 Task: Create a due date automation trigger when advanced on, 2 working days after a card is due add dates without a complete due date at 11:00 AM.
Action: Mouse moved to (1153, 89)
Screenshot: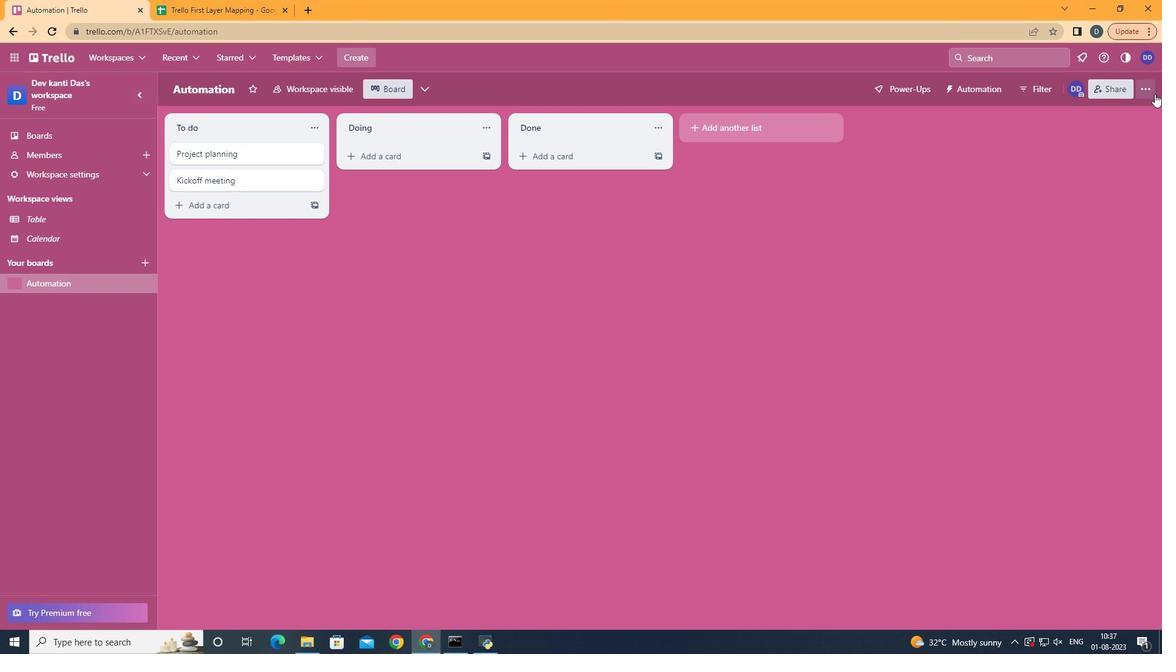 
Action: Mouse pressed left at (1153, 89)
Screenshot: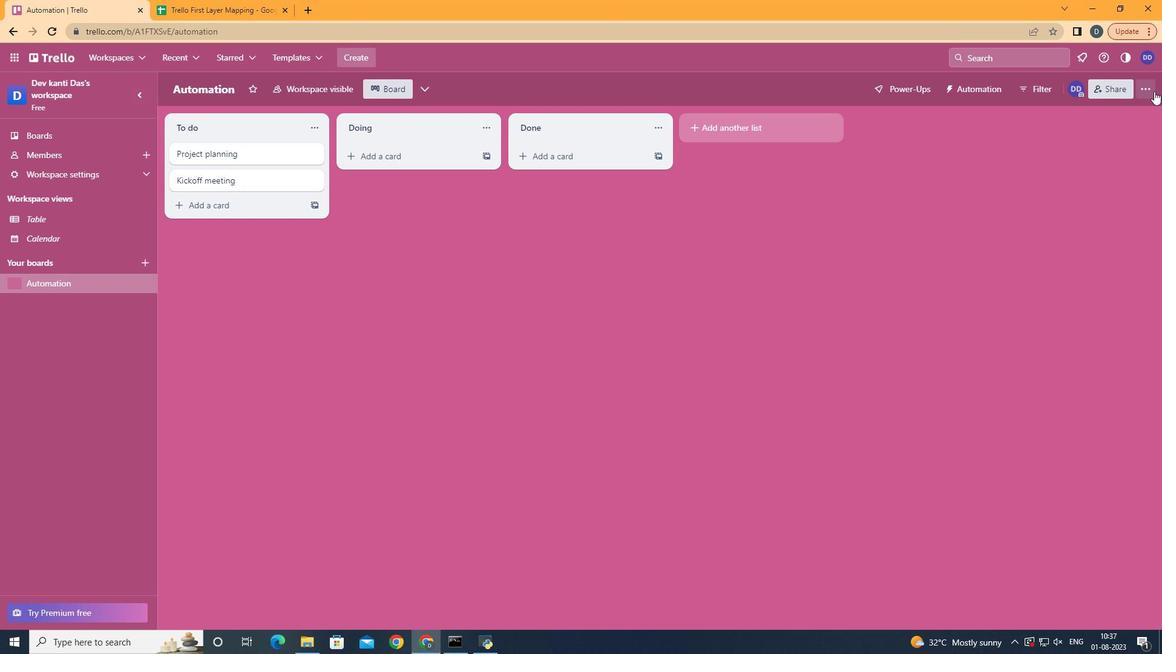 
Action: Mouse moved to (1026, 270)
Screenshot: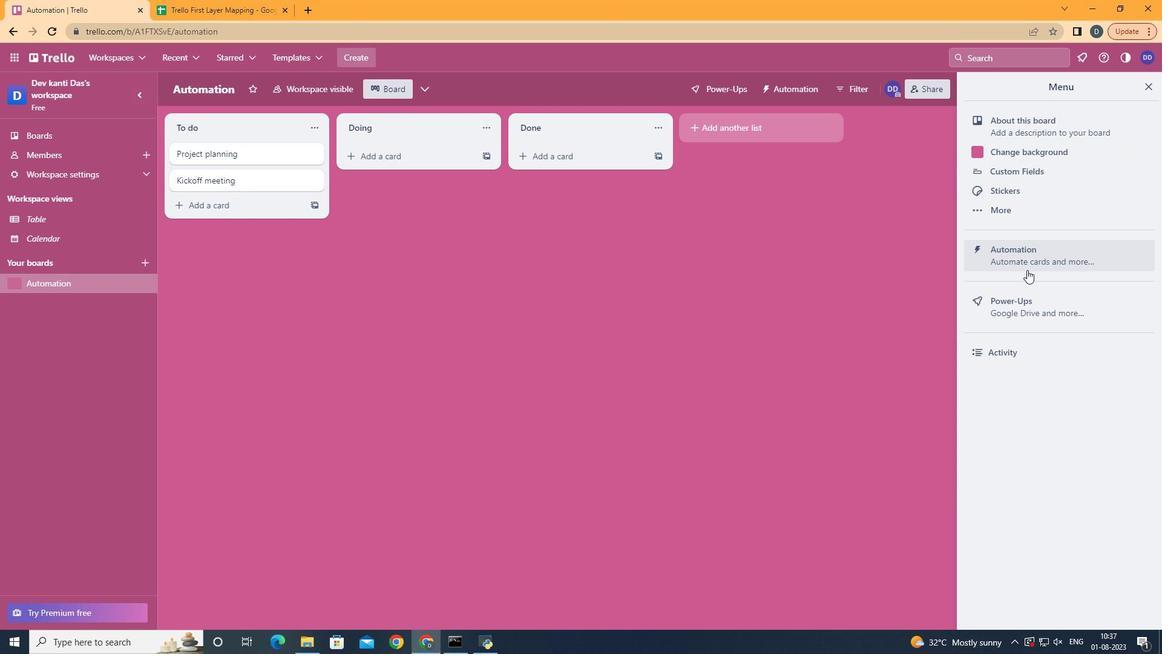 
Action: Mouse pressed left at (1026, 270)
Screenshot: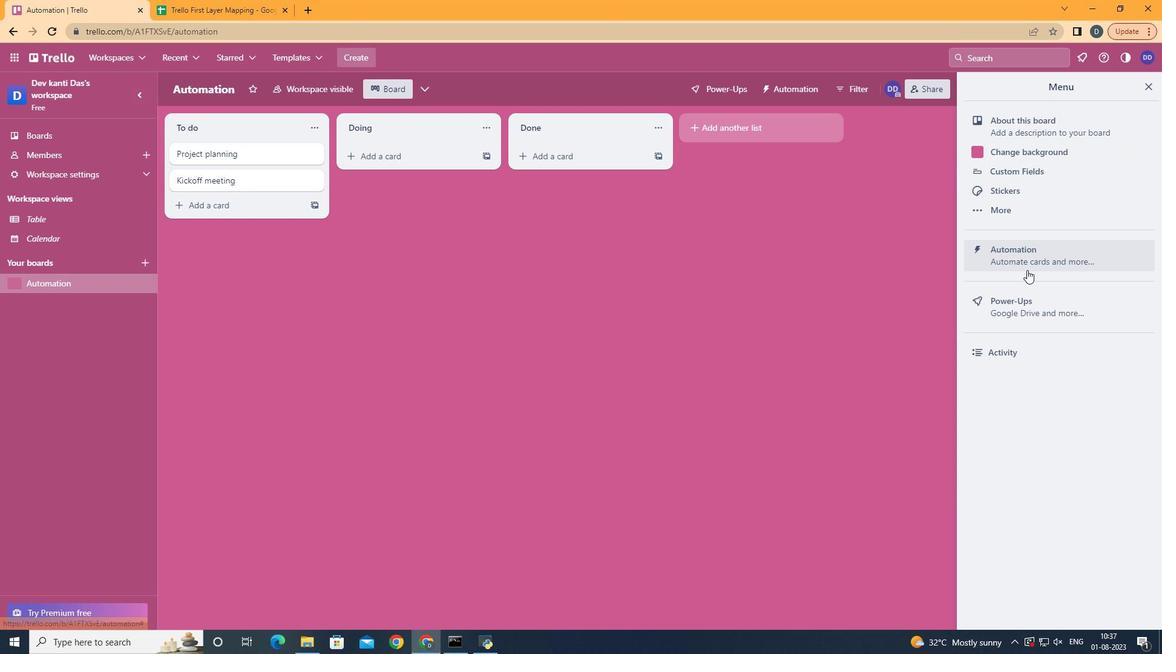 
Action: Mouse moved to (256, 247)
Screenshot: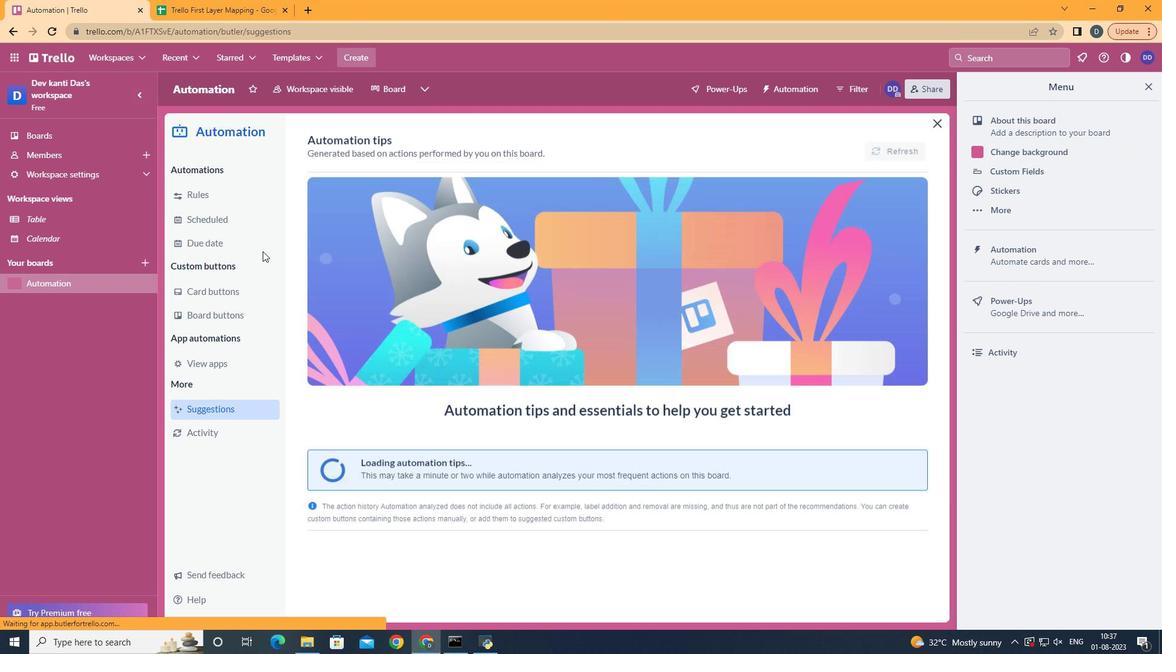 
Action: Mouse pressed left at (256, 247)
Screenshot: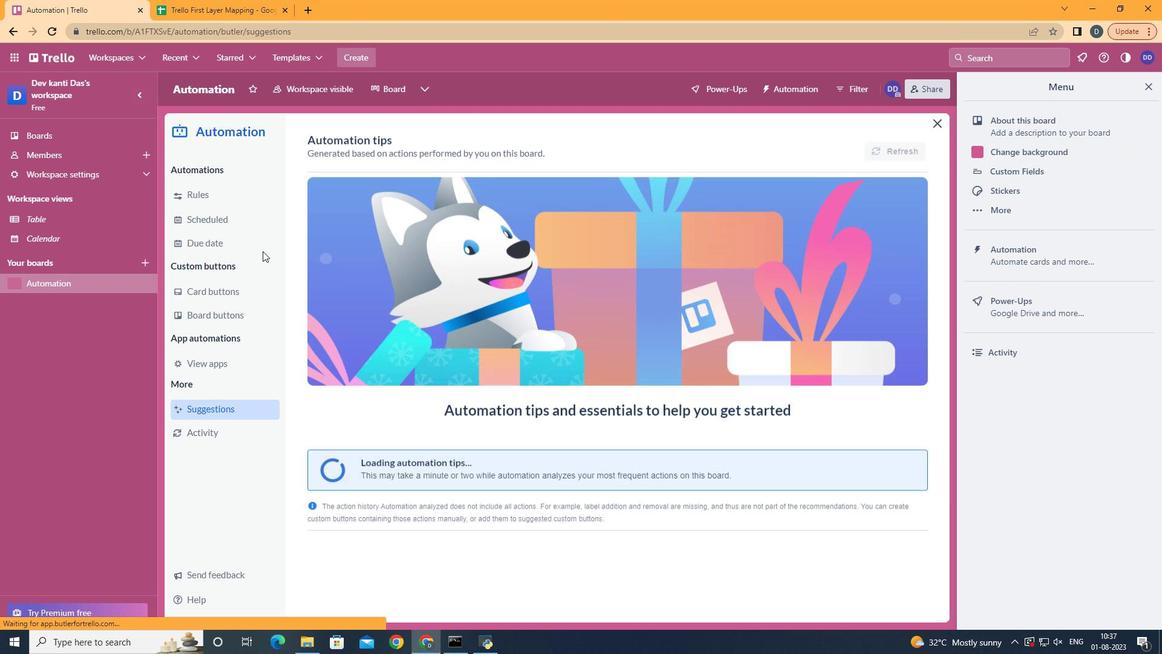
Action: Mouse moved to (872, 151)
Screenshot: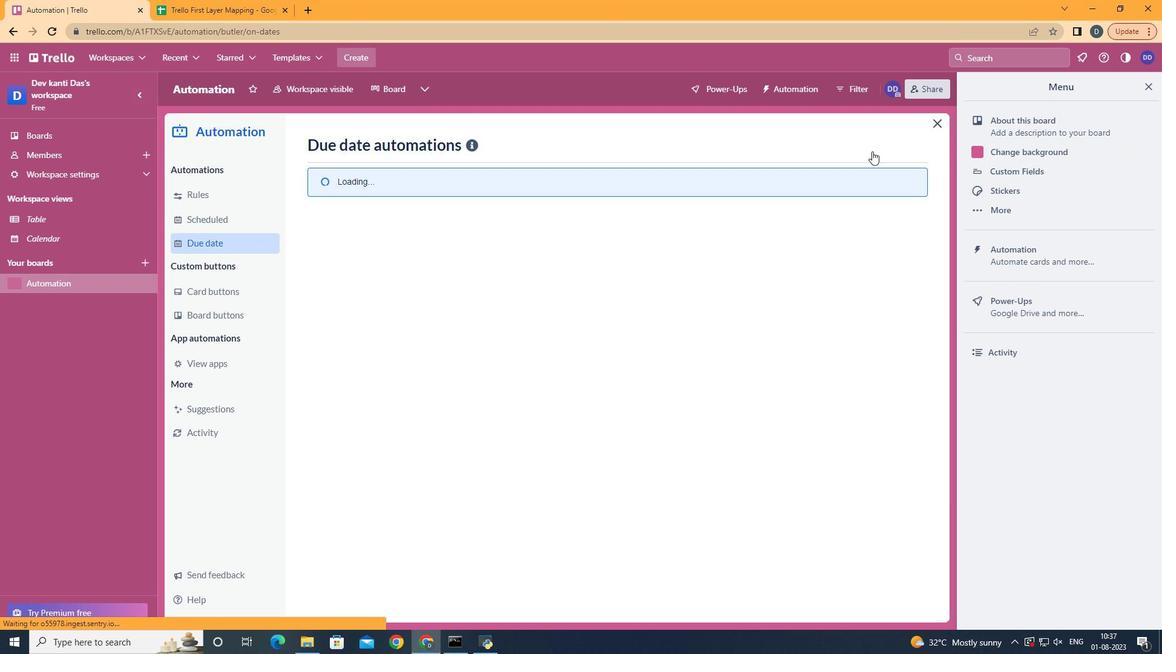 
Action: Mouse pressed left at (872, 151)
Screenshot: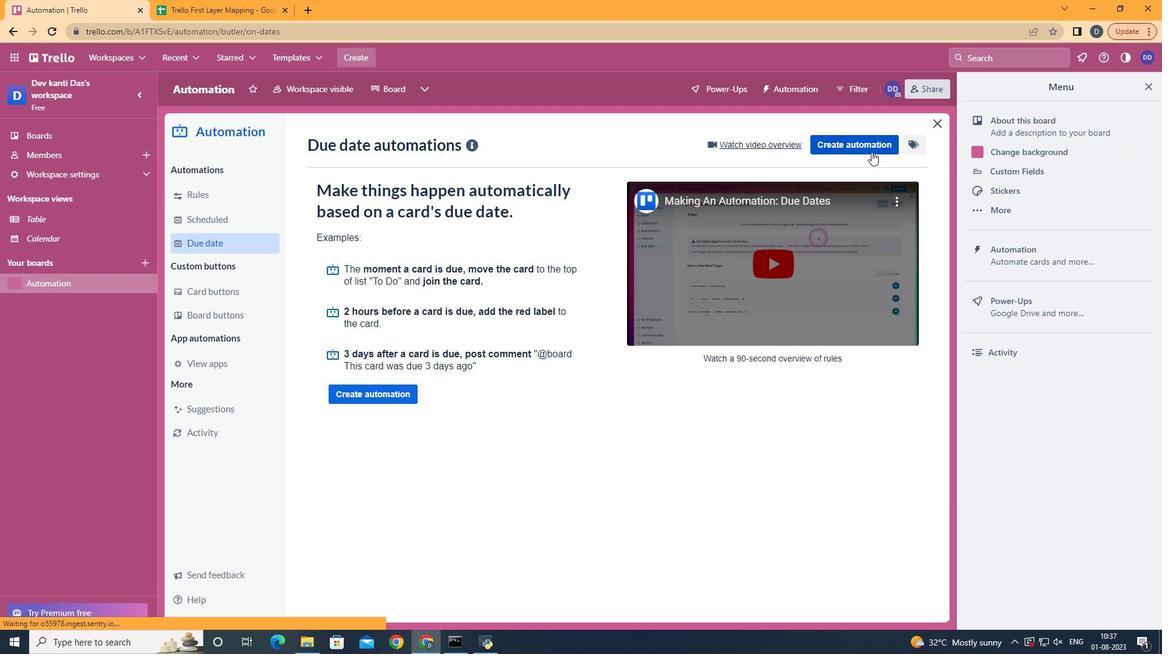 
Action: Mouse moved to (622, 262)
Screenshot: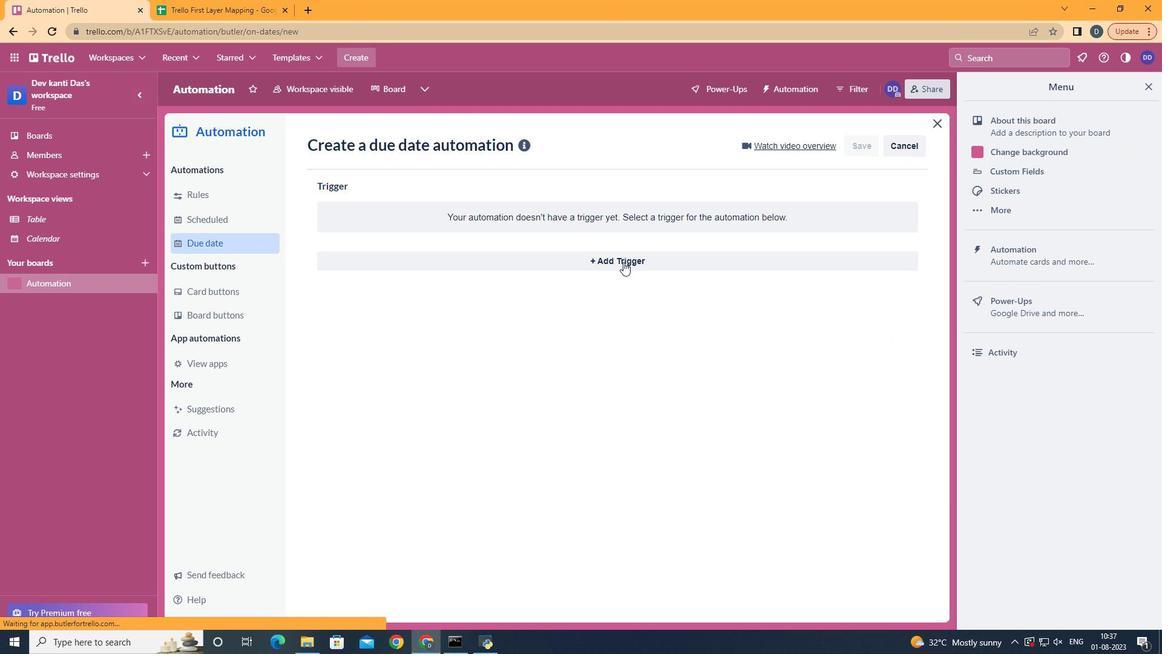 
Action: Mouse pressed left at (622, 262)
Screenshot: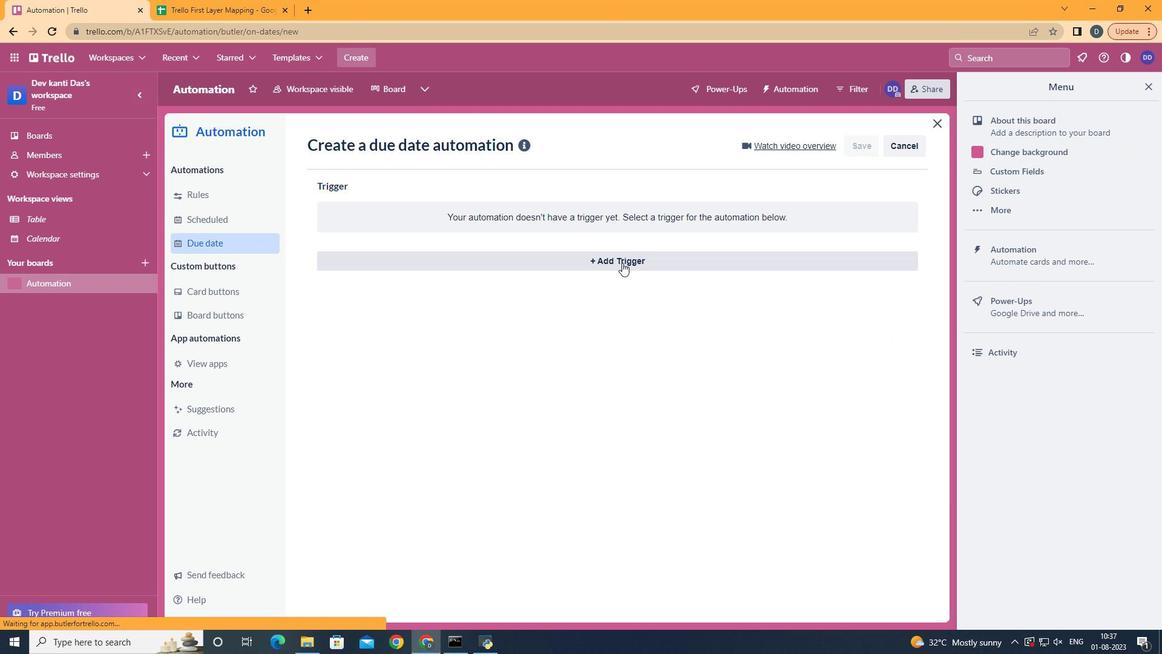 
Action: Mouse moved to (393, 489)
Screenshot: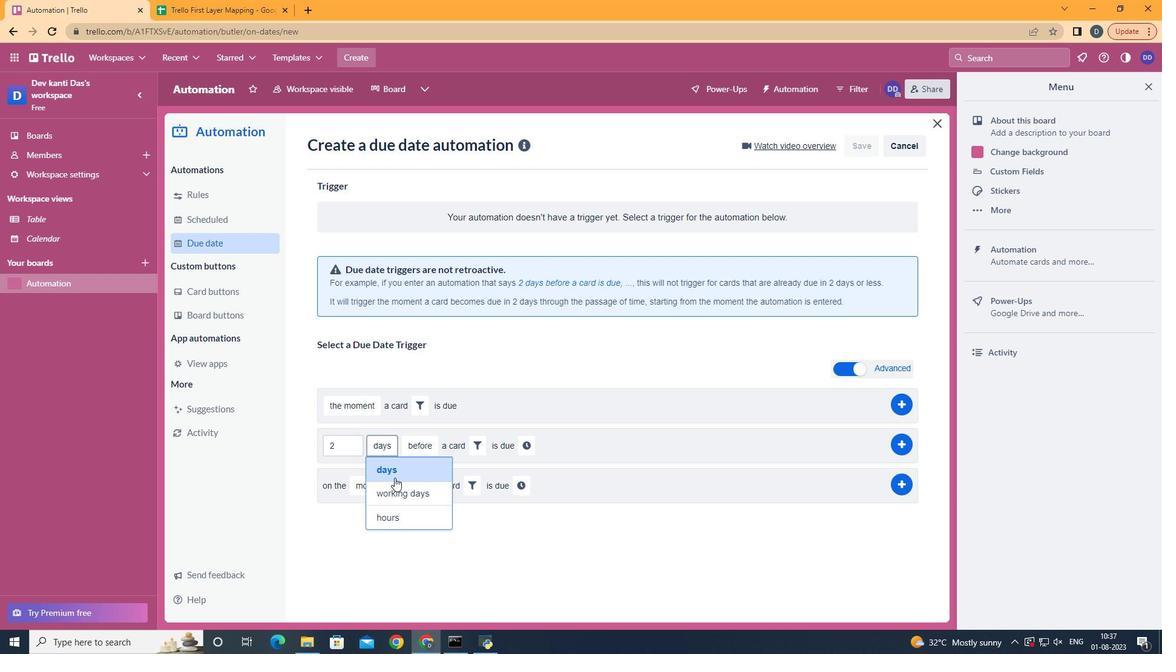 
Action: Mouse pressed left at (393, 489)
Screenshot: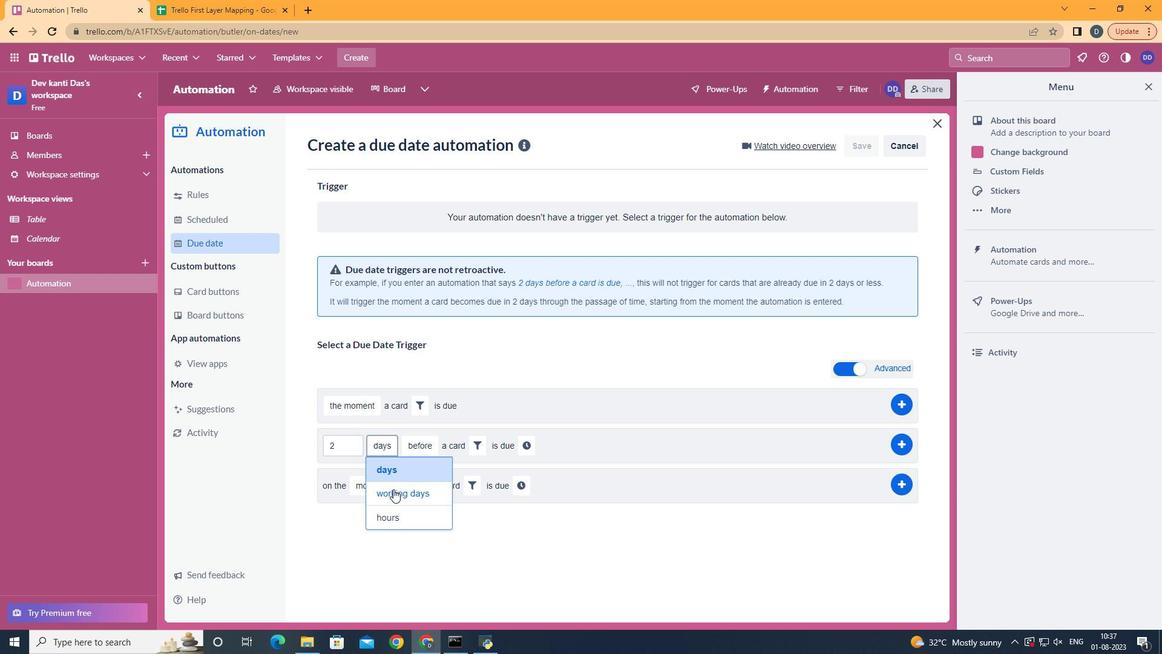 
Action: Mouse moved to (456, 489)
Screenshot: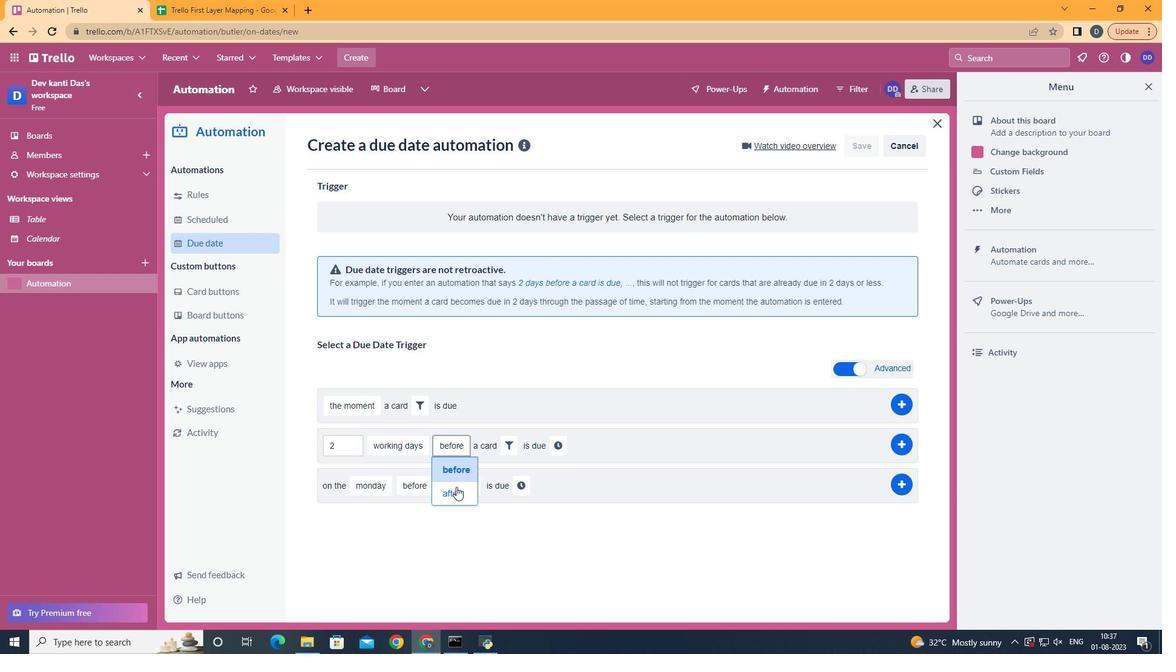 
Action: Mouse pressed left at (456, 489)
Screenshot: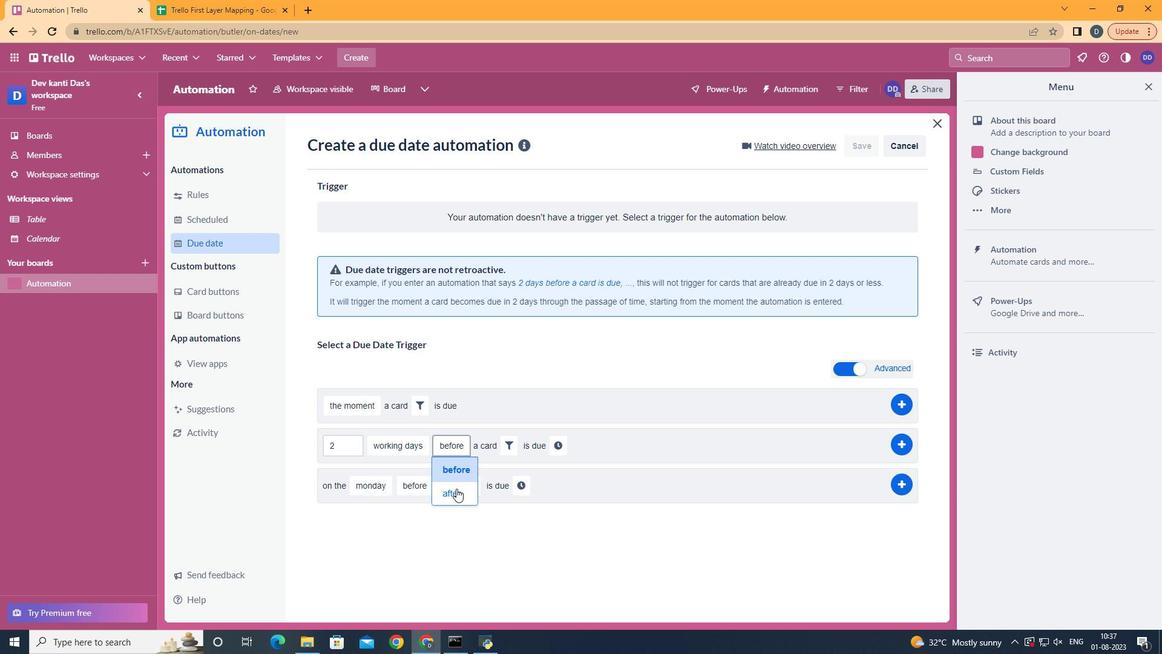 
Action: Mouse moved to (509, 442)
Screenshot: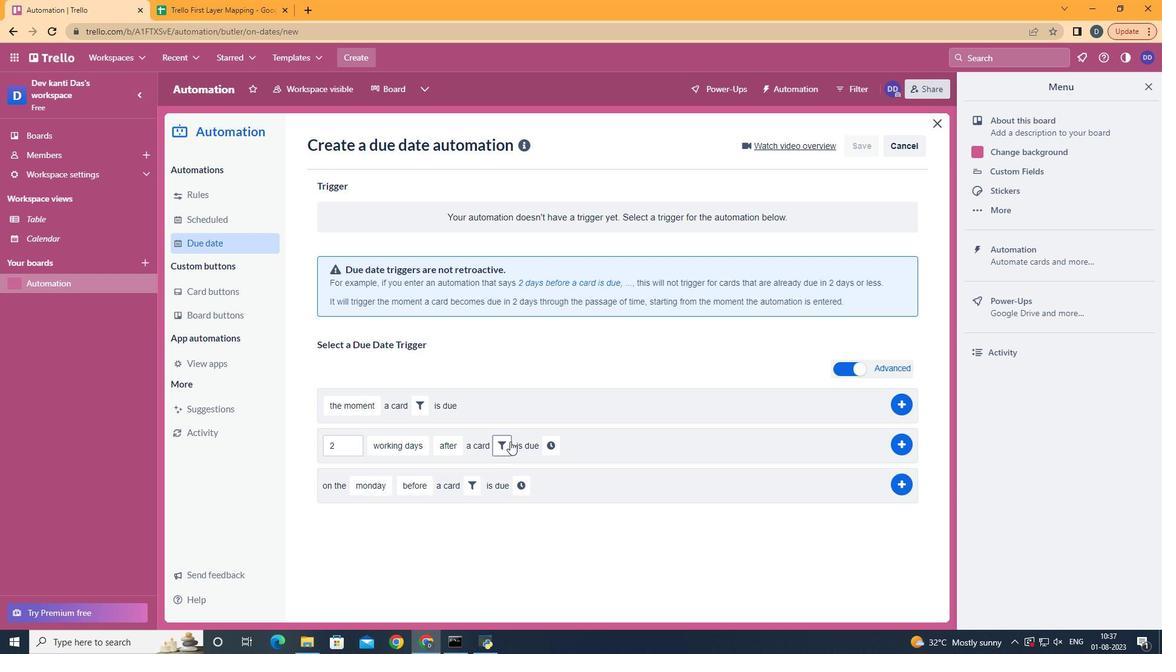 
Action: Mouse pressed left at (509, 442)
Screenshot: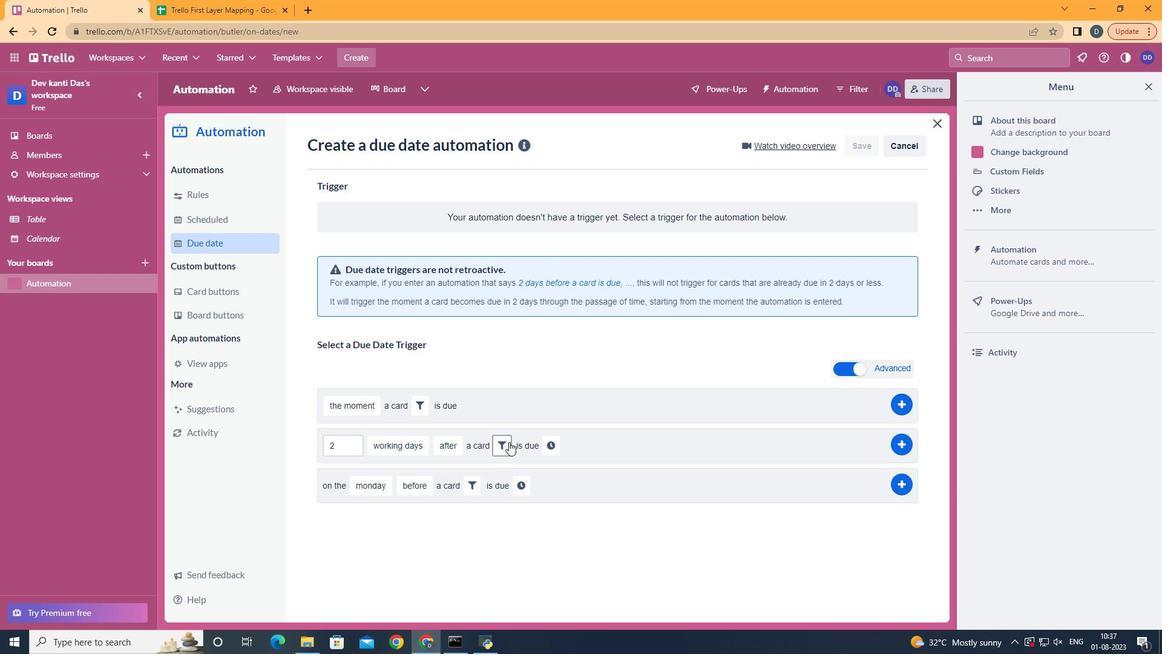 
Action: Mouse moved to (578, 479)
Screenshot: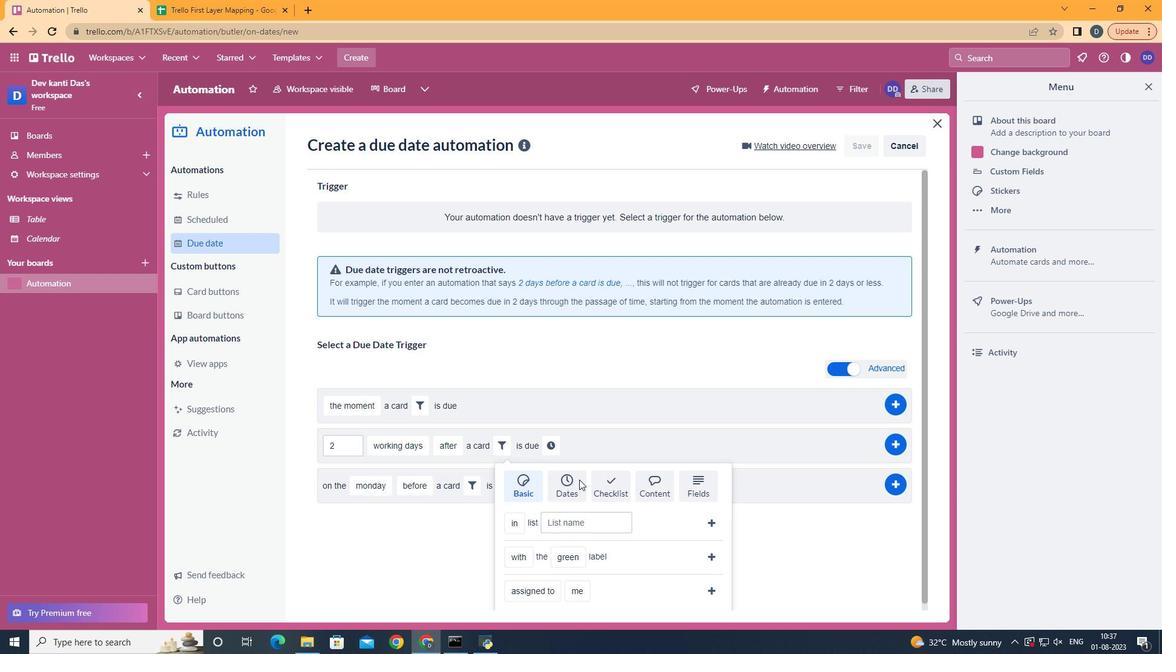 
Action: Mouse pressed left at (578, 479)
Screenshot: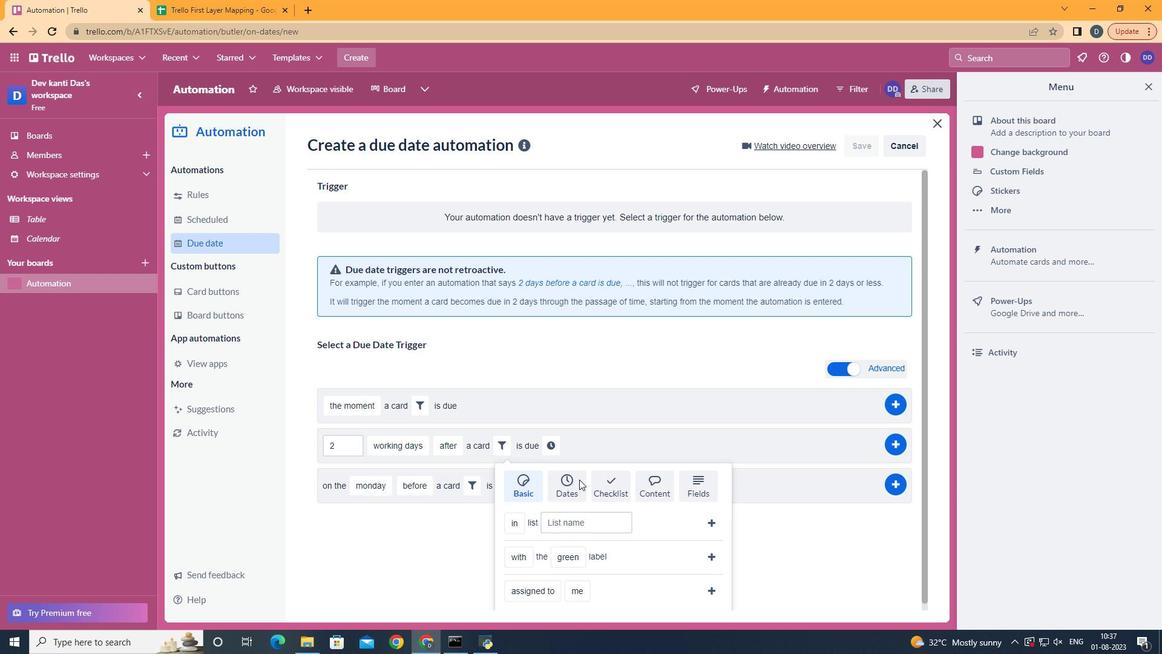 
Action: Mouse moved to (517, 557)
Screenshot: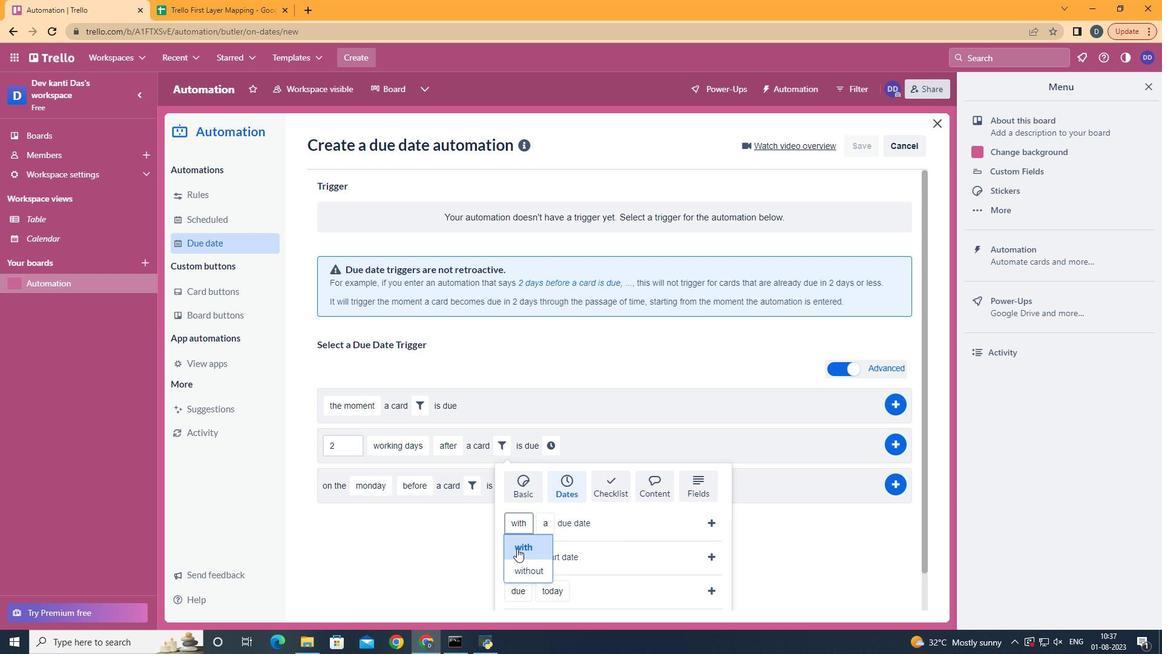 
Action: Mouse pressed left at (517, 557)
Screenshot: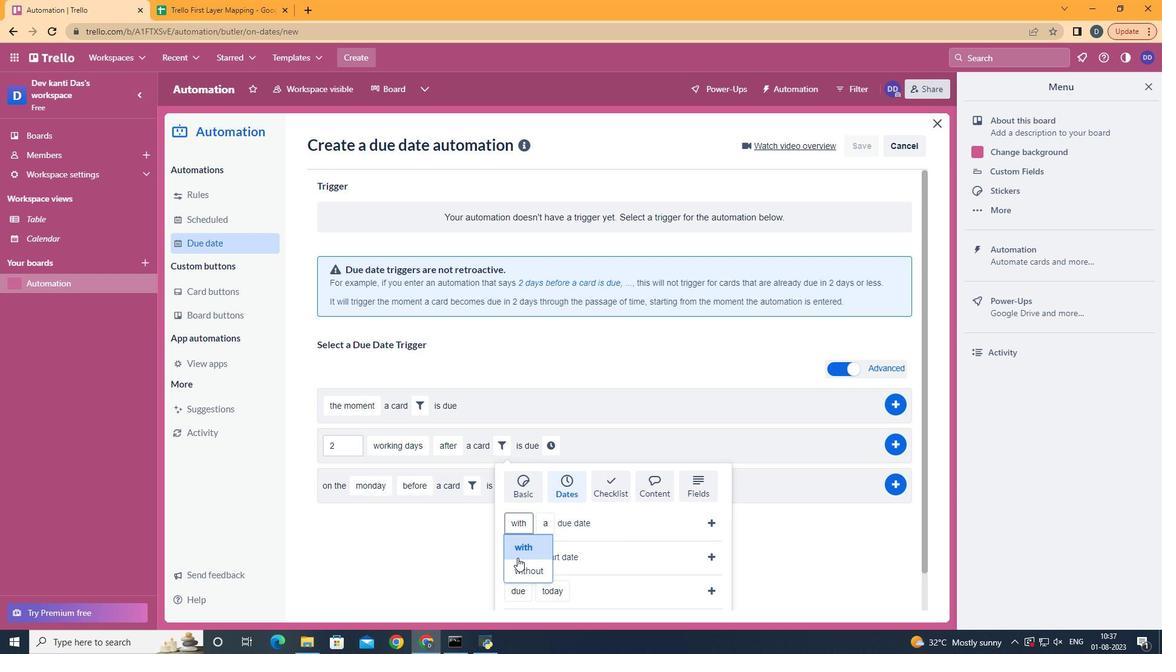 
Action: Mouse moved to (524, 568)
Screenshot: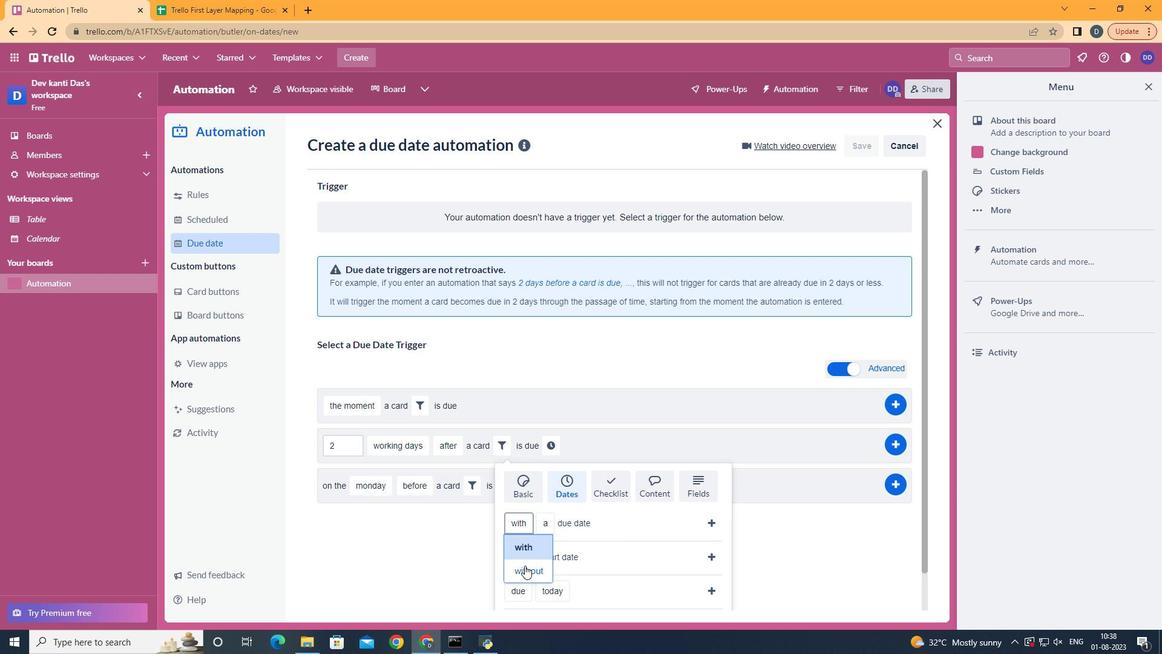 
Action: Mouse pressed left at (524, 568)
Screenshot: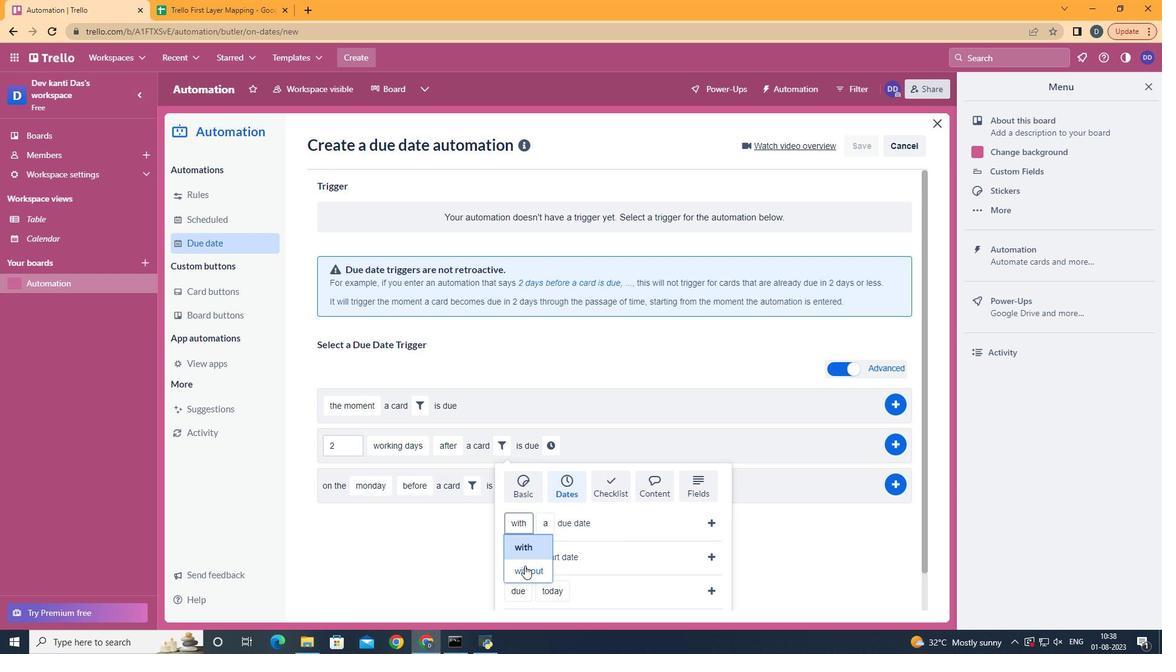 
Action: Mouse moved to (575, 459)
Screenshot: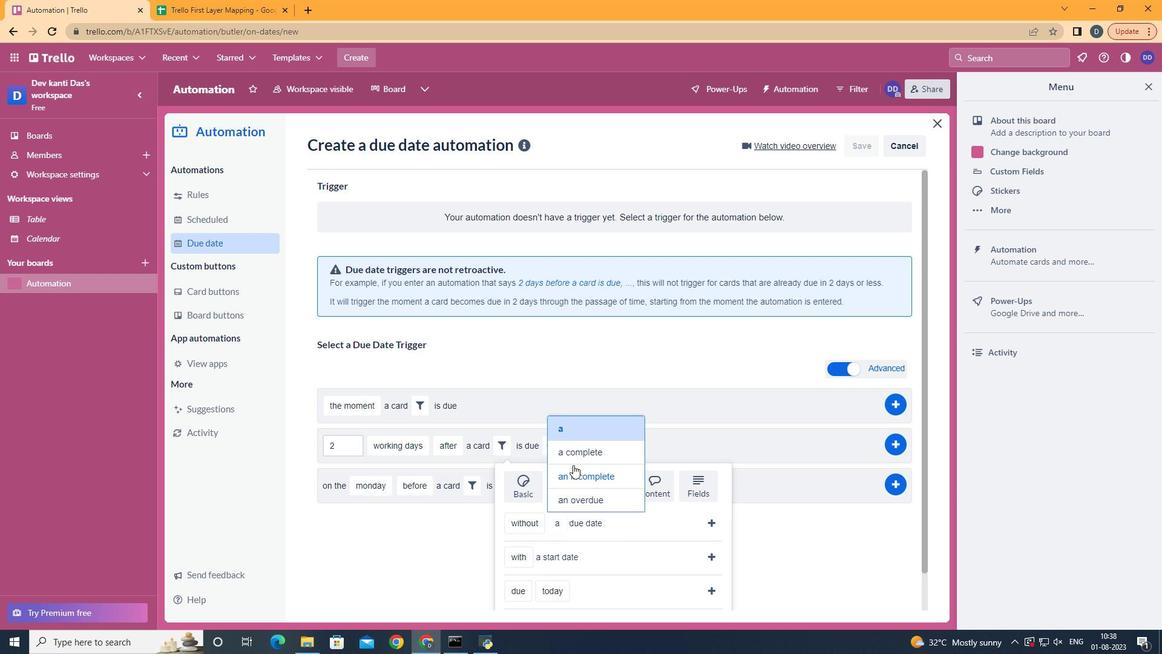 
Action: Mouse pressed left at (575, 459)
Screenshot: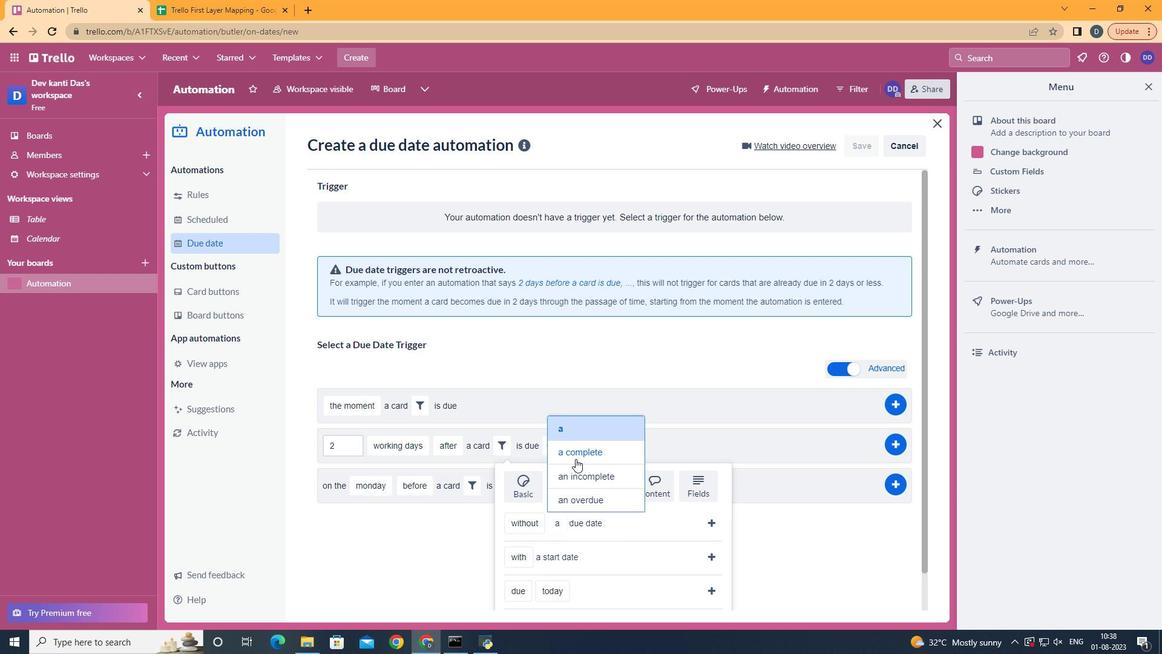 
Action: Mouse moved to (716, 526)
Screenshot: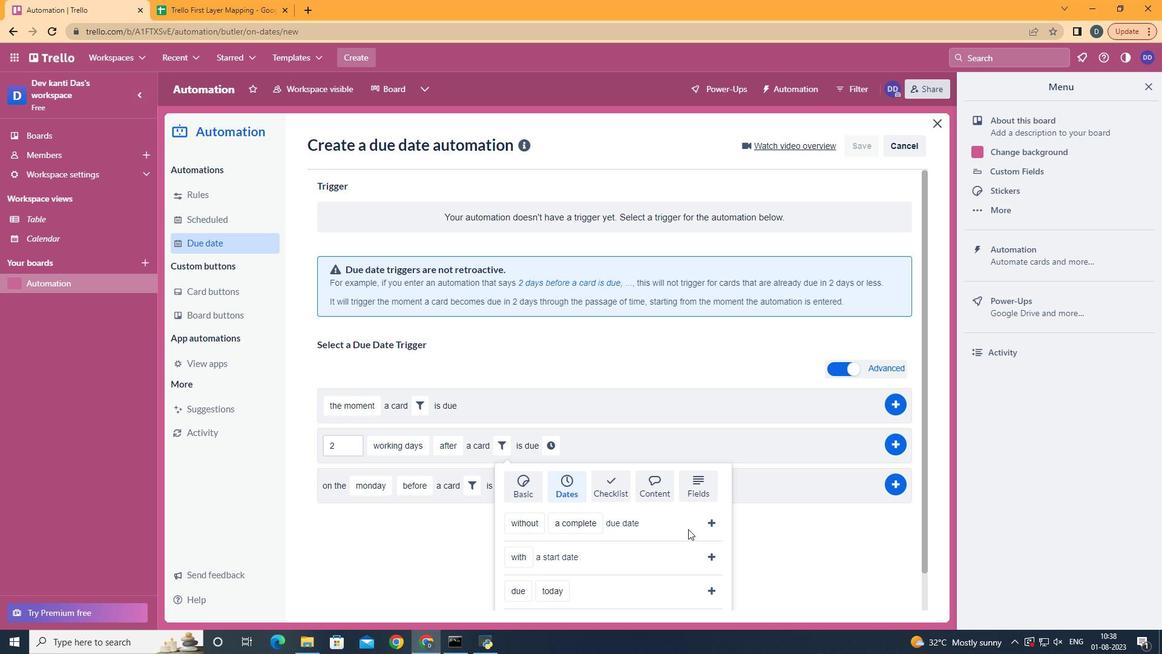 
Action: Mouse pressed left at (716, 526)
Screenshot: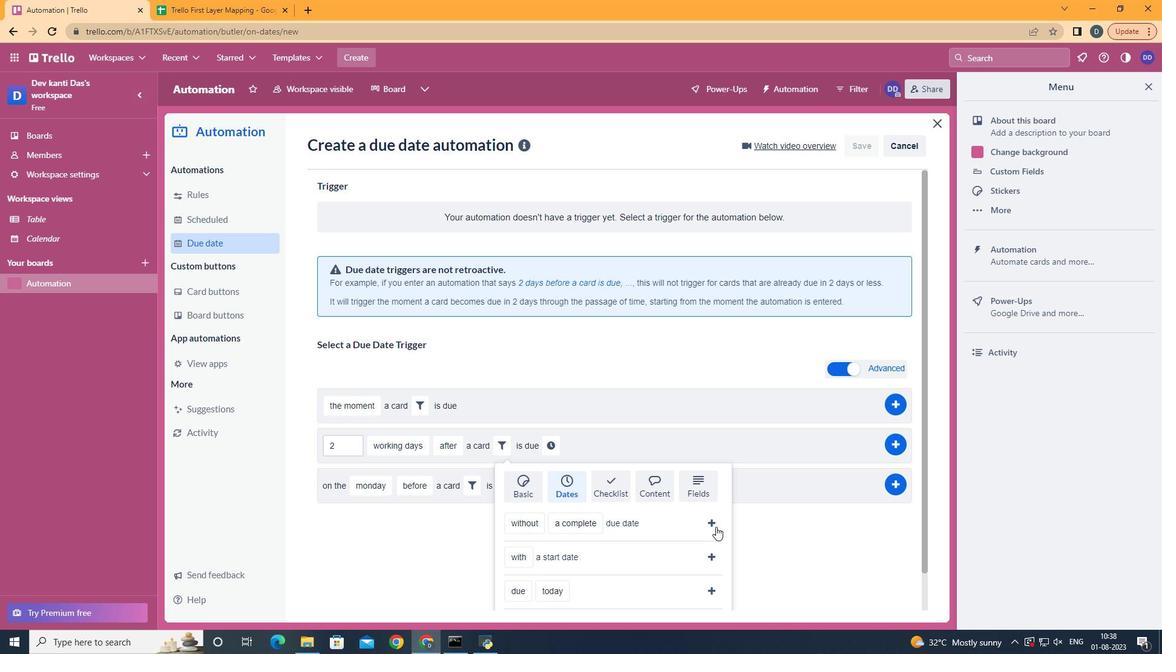 
Action: Mouse moved to (680, 442)
Screenshot: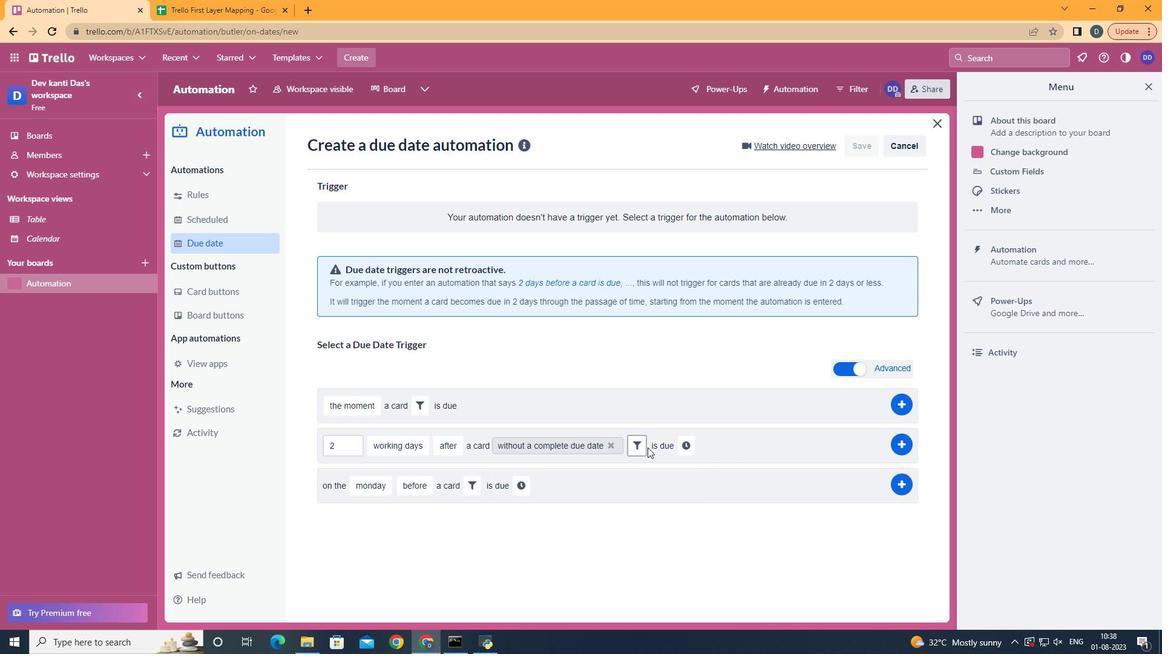 
Action: Mouse pressed left at (680, 442)
Screenshot: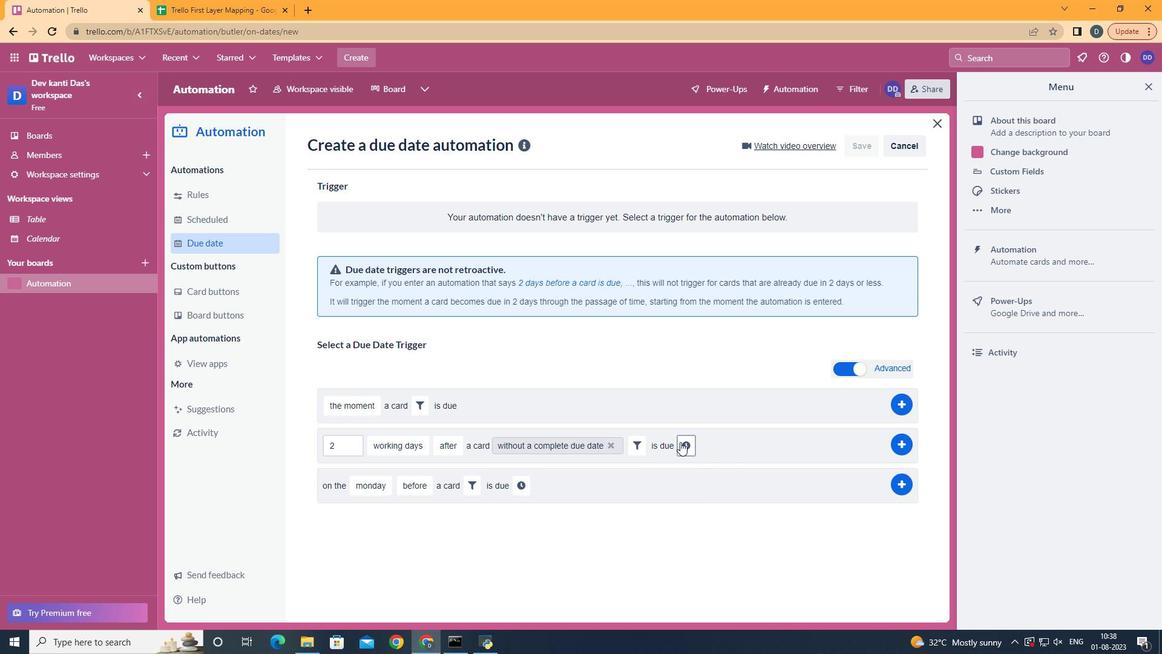 
Action: Mouse moved to (712, 450)
Screenshot: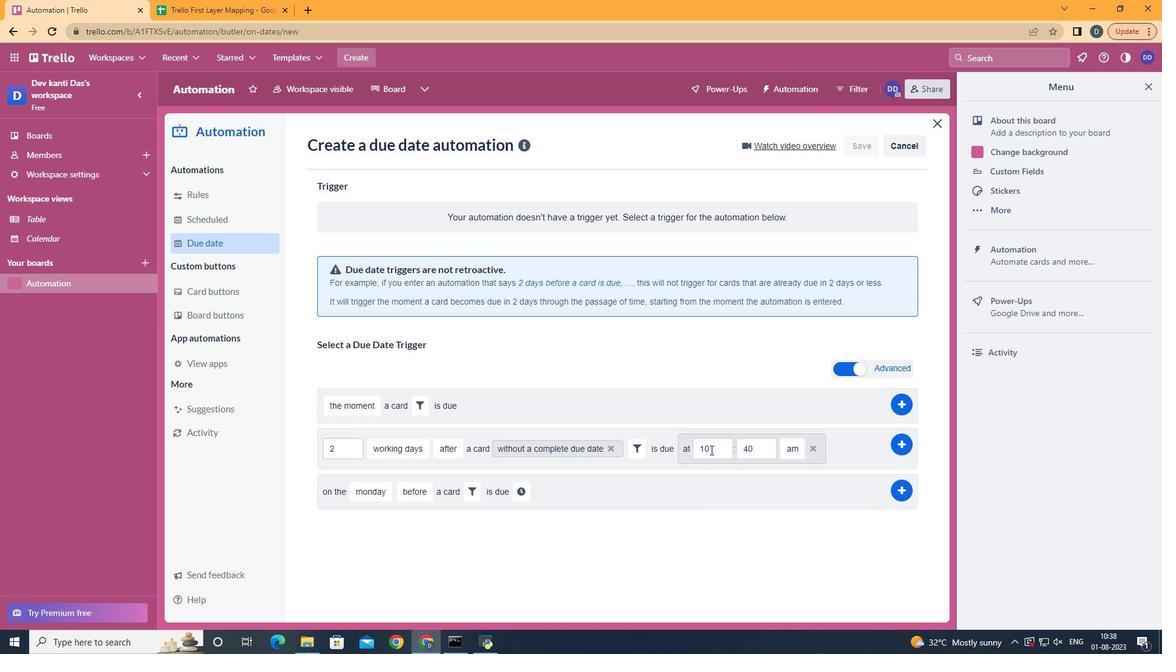 
Action: Mouse pressed left at (711, 450)
Screenshot: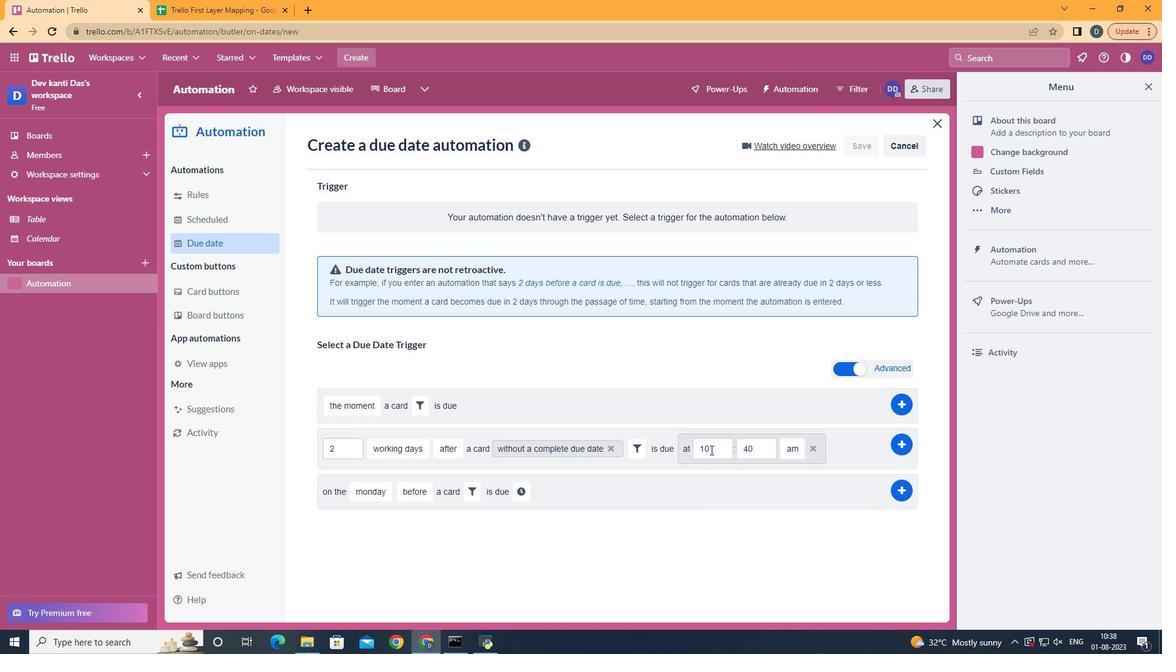 
Action: Mouse moved to (712, 450)
Screenshot: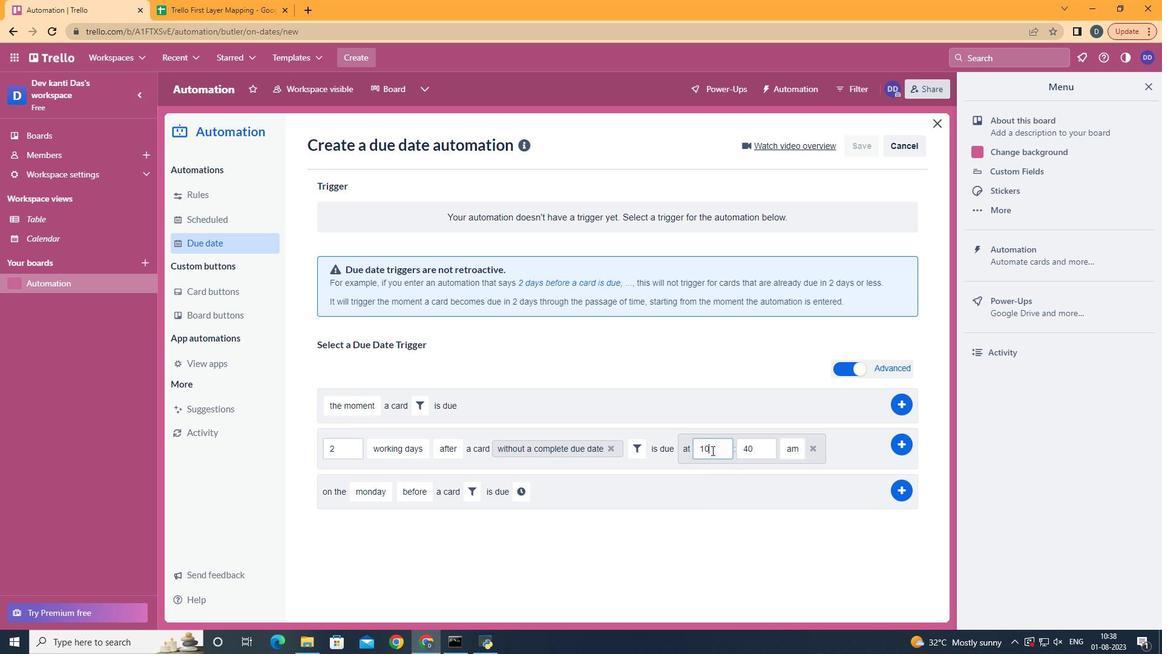 
Action: Key pressed <Key.backspace>1
Screenshot: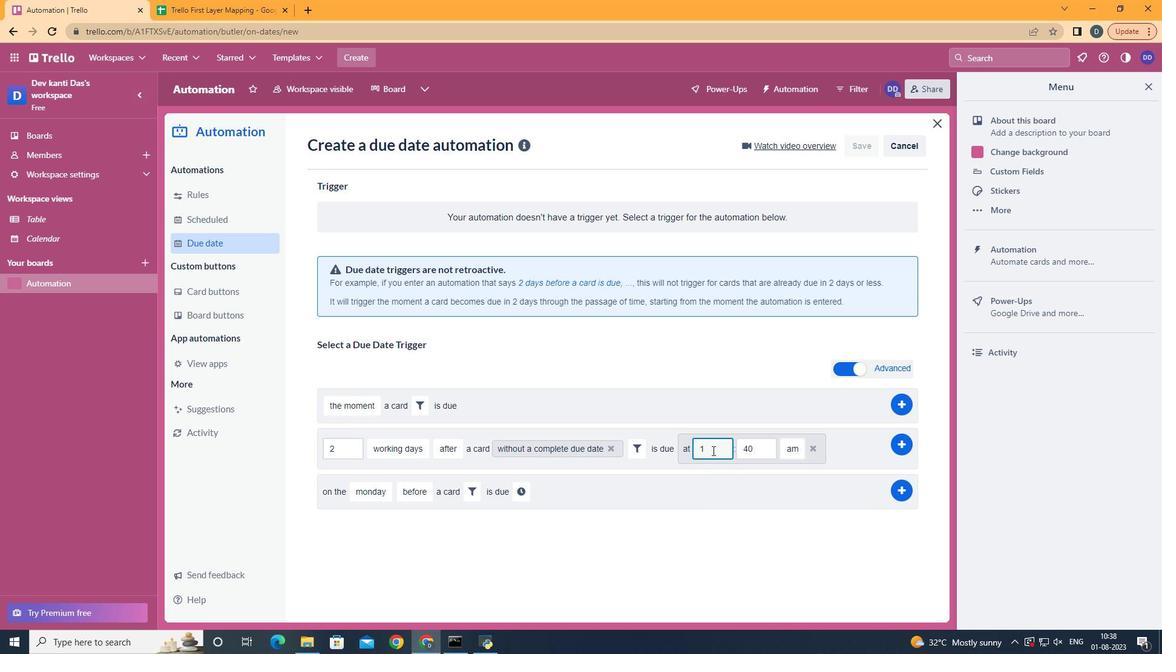 
Action: Mouse moved to (766, 448)
Screenshot: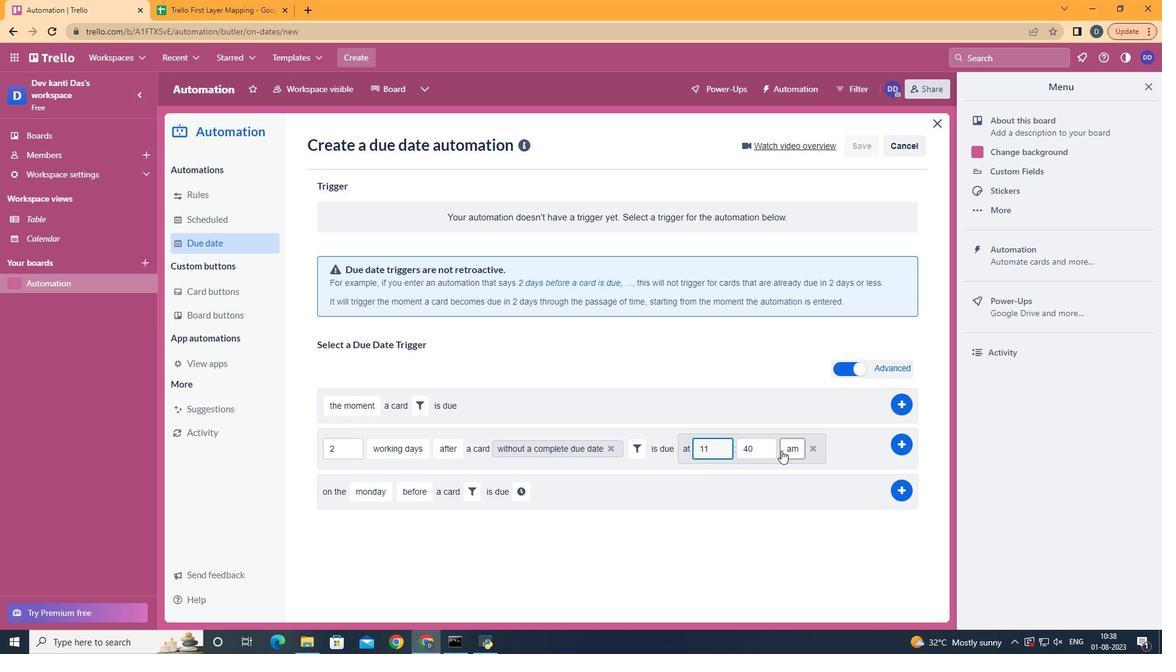 
Action: Mouse pressed left at (766, 448)
Screenshot: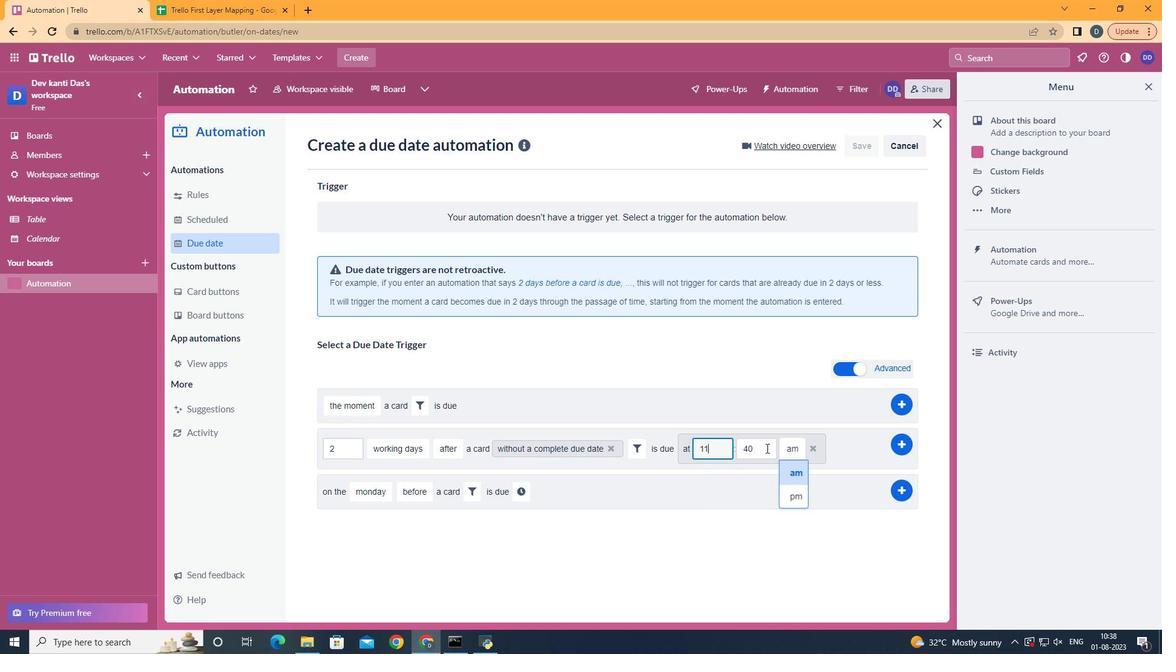 
Action: Key pressed <Key.backspace><Key.backspace>00
Screenshot: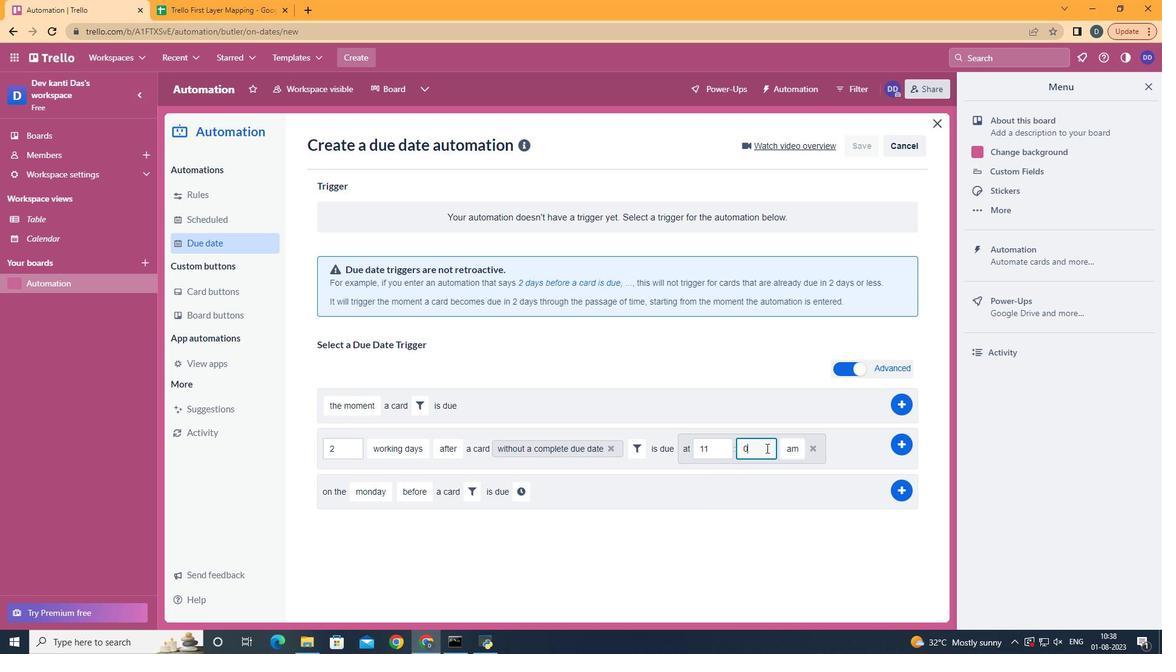 
Action: Mouse moved to (902, 440)
Screenshot: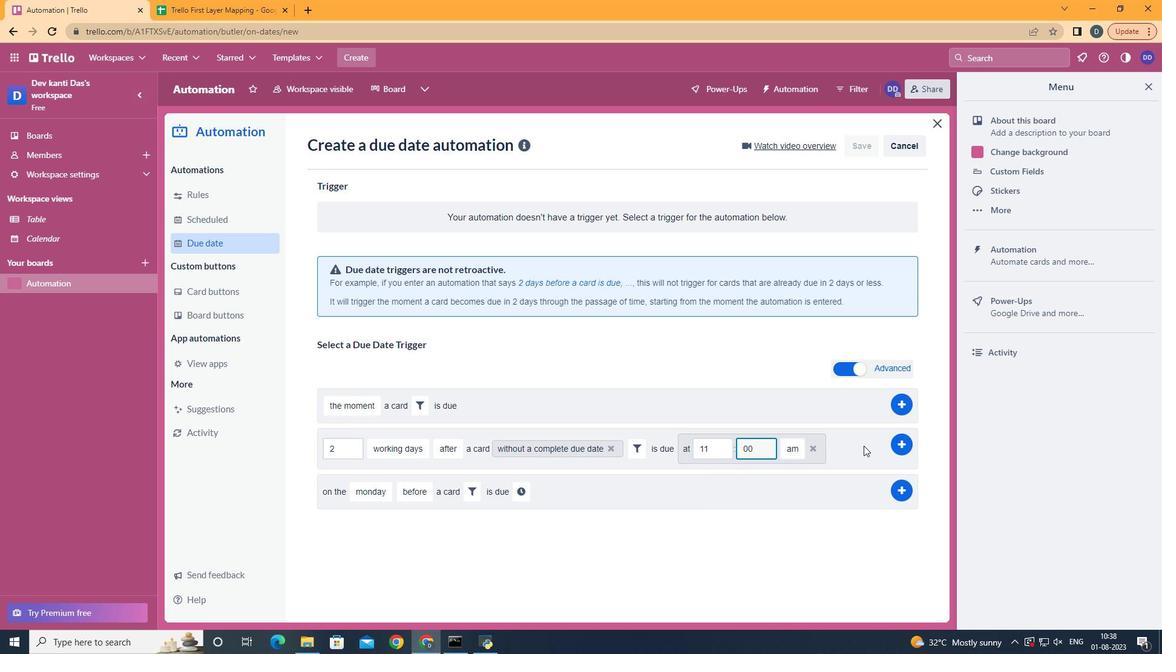 
Action: Mouse pressed left at (902, 440)
Screenshot: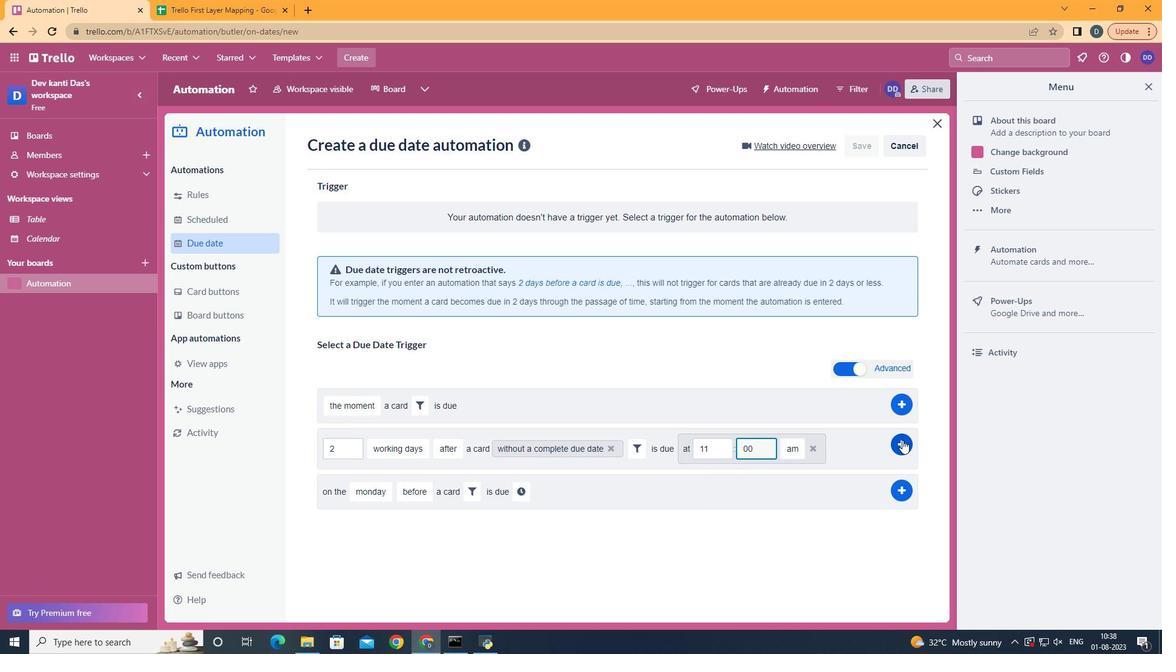 
Action: Mouse moved to (436, 285)
Screenshot: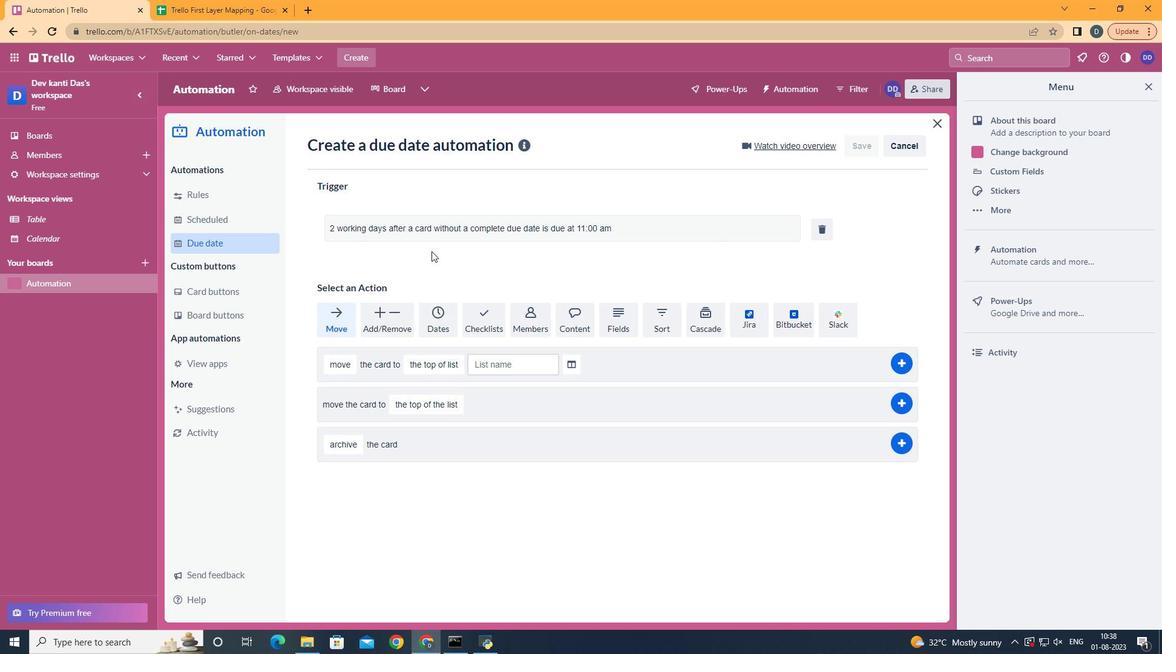 
